 Task: Add a condition where "Ticket status Contains none of the following New" in new tickets in your groups.
Action: Mouse moved to (132, 468)
Screenshot: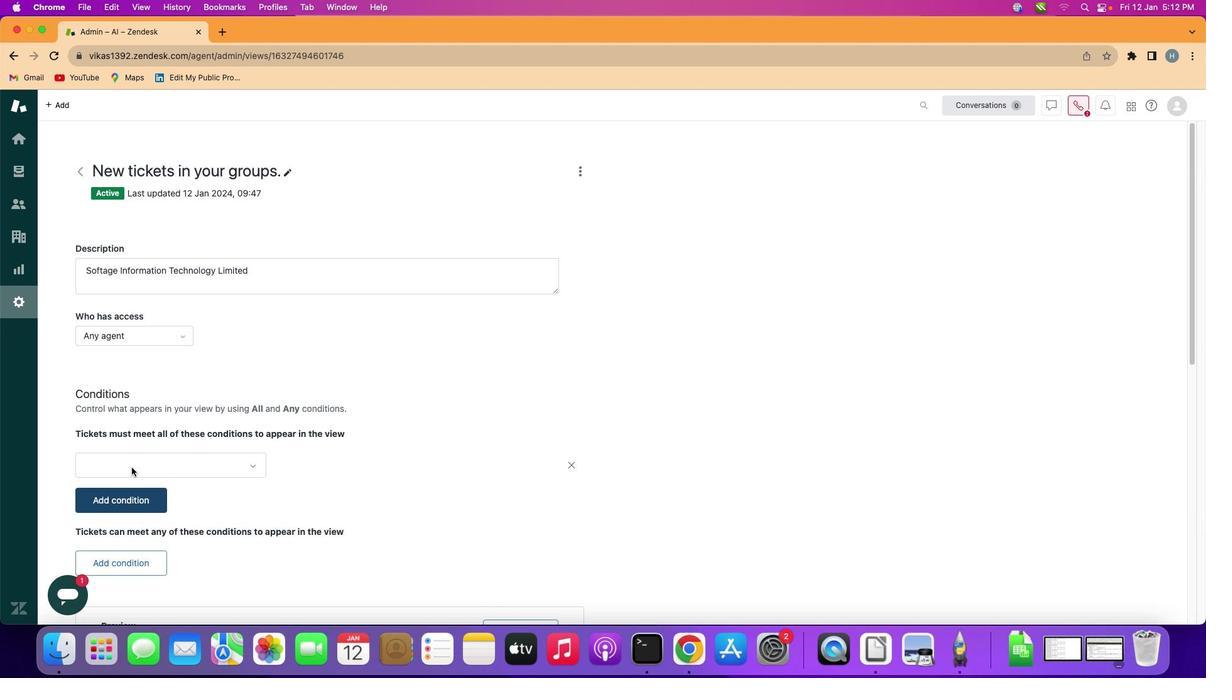 
Action: Mouse pressed left at (132, 468)
Screenshot: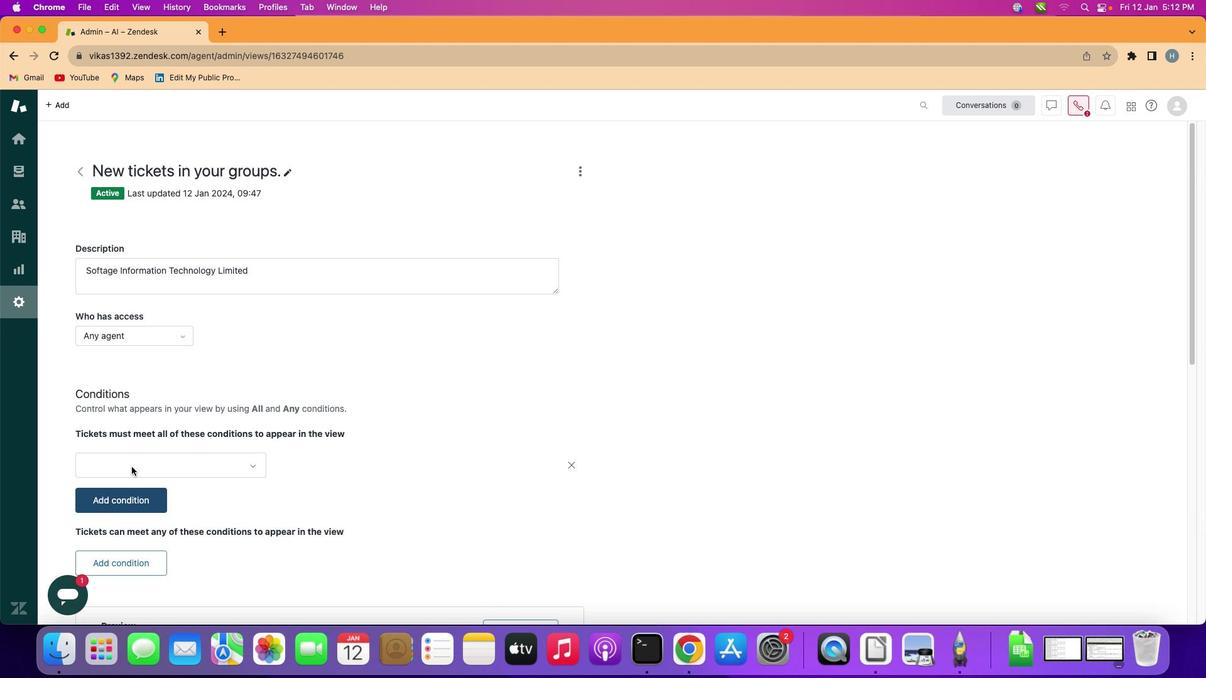 
Action: Mouse moved to (210, 463)
Screenshot: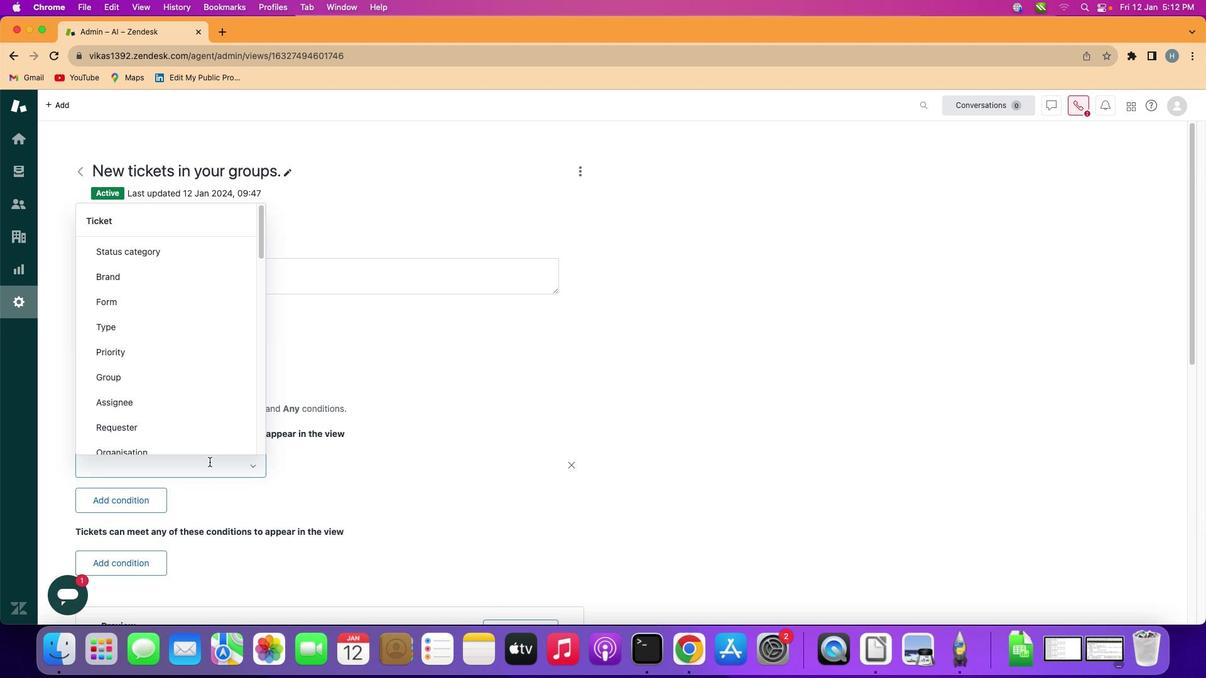 
Action: Mouse pressed left at (210, 463)
Screenshot: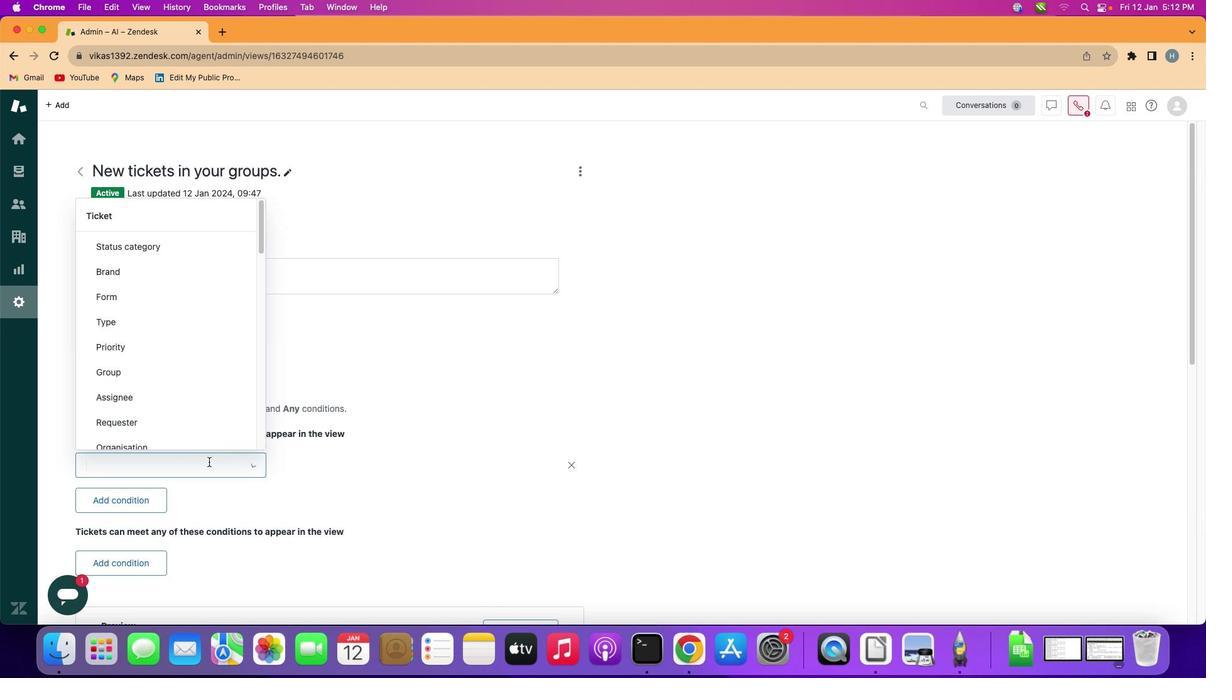 
Action: Mouse moved to (204, 349)
Screenshot: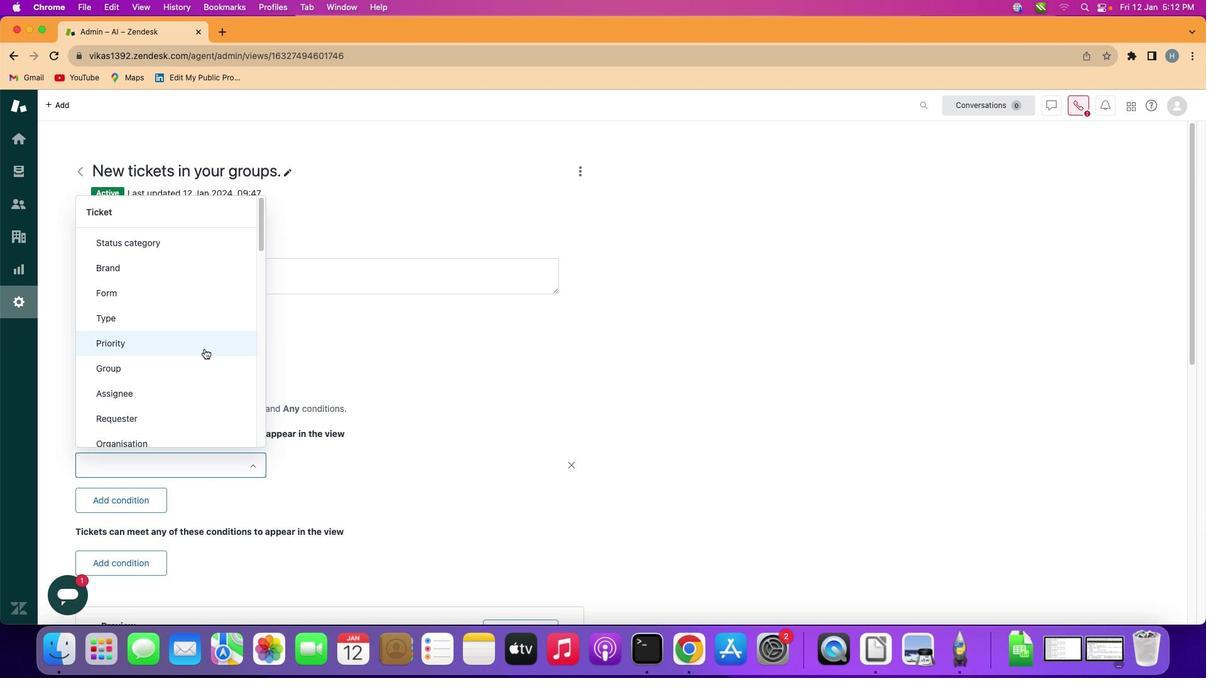
Action: Mouse scrolled (204, 349) with delta (0, 0)
Screenshot: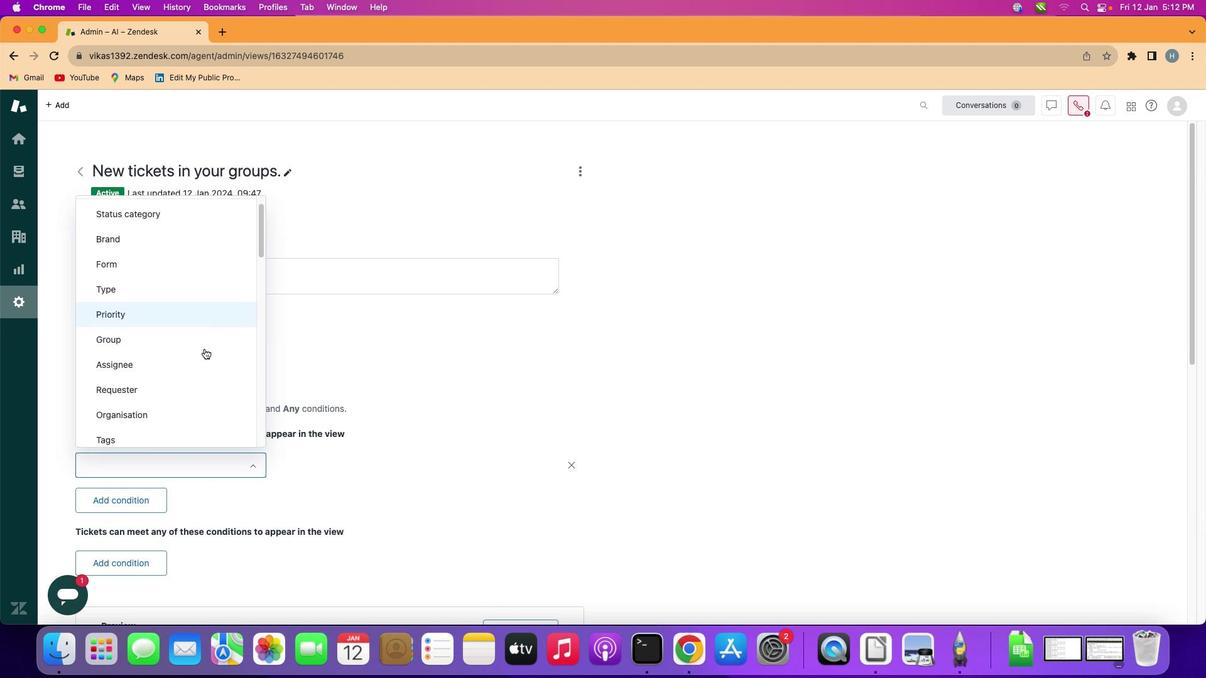
Action: Mouse scrolled (204, 349) with delta (0, 0)
Screenshot: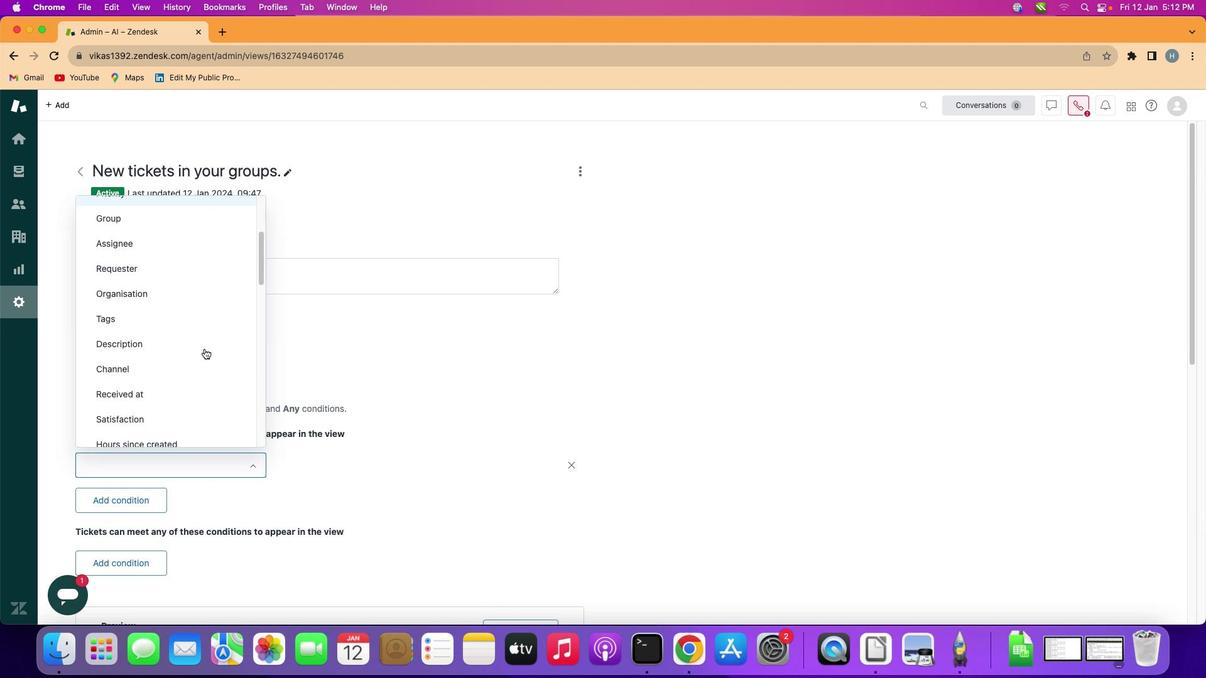 
Action: Mouse scrolled (204, 349) with delta (0, 0)
Screenshot: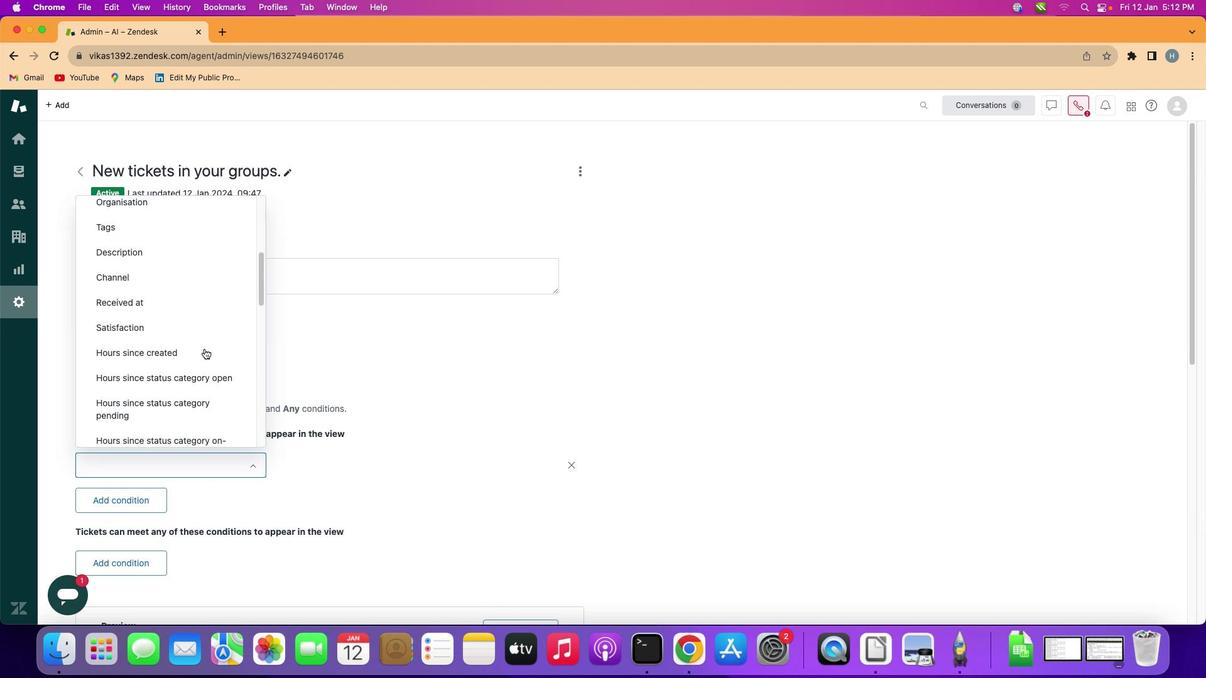 
Action: Mouse scrolled (204, 349) with delta (0, -1)
Screenshot: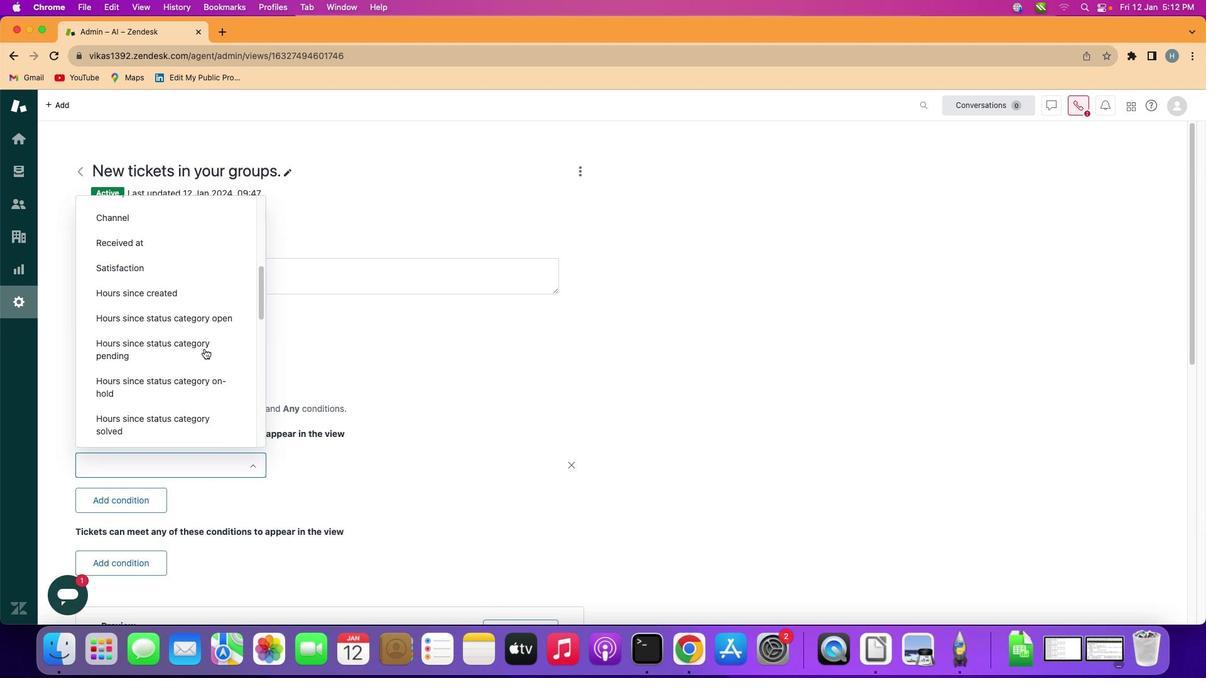 
Action: Mouse scrolled (204, 349) with delta (0, -1)
Screenshot: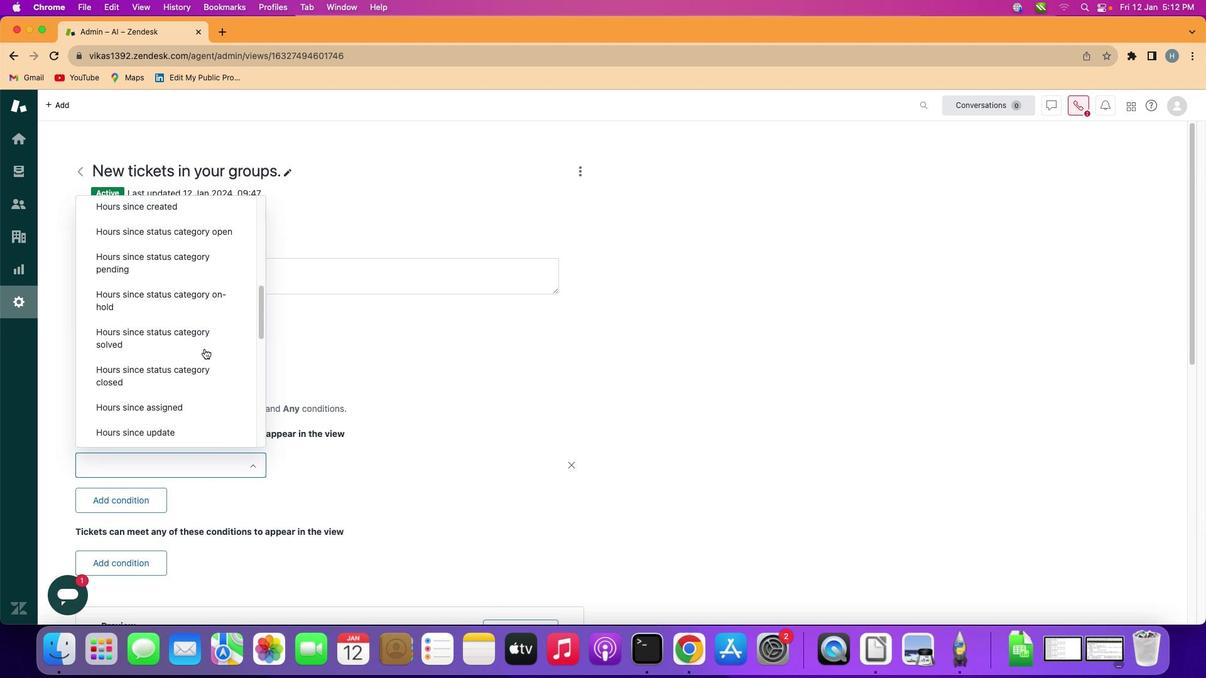 
Action: Mouse scrolled (204, 349) with delta (0, -1)
Screenshot: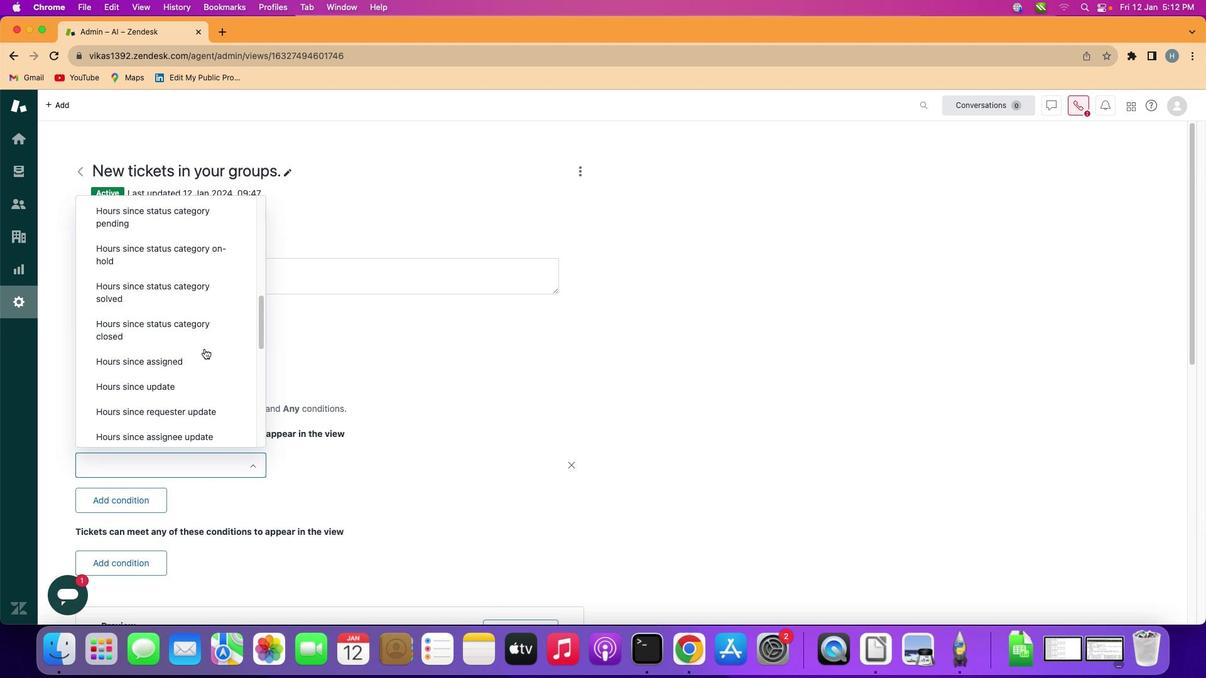 
Action: Mouse scrolled (204, 349) with delta (0, 0)
Screenshot: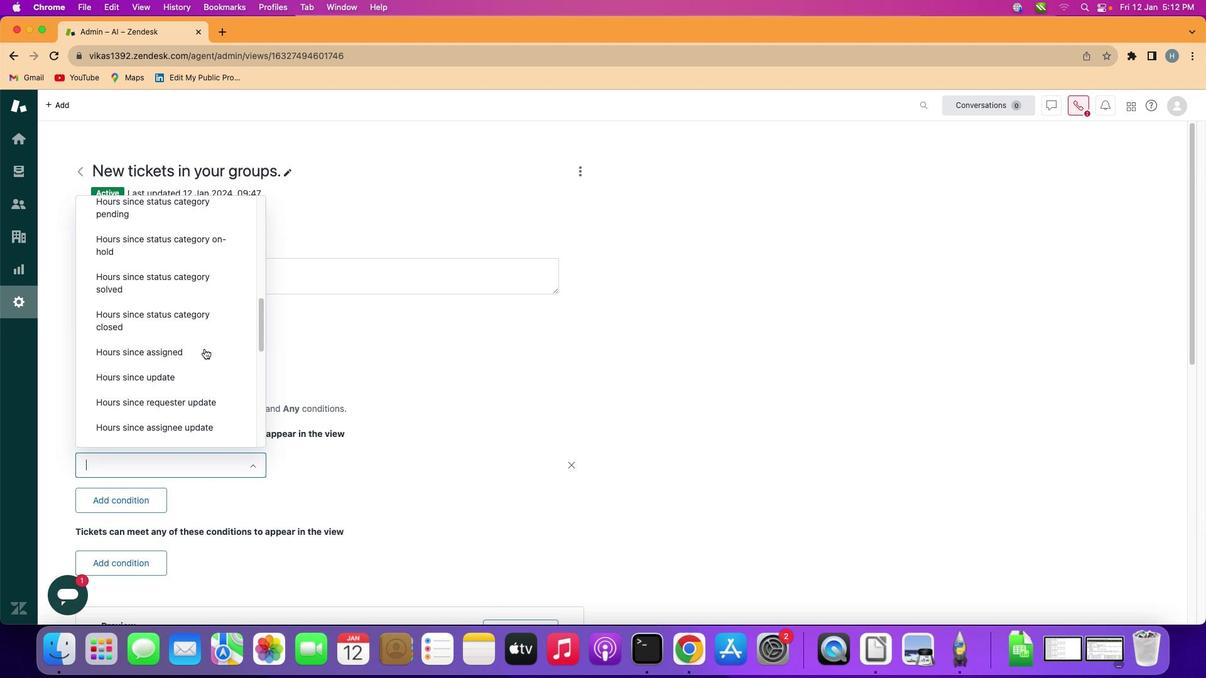 
Action: Mouse scrolled (204, 349) with delta (0, 0)
Screenshot: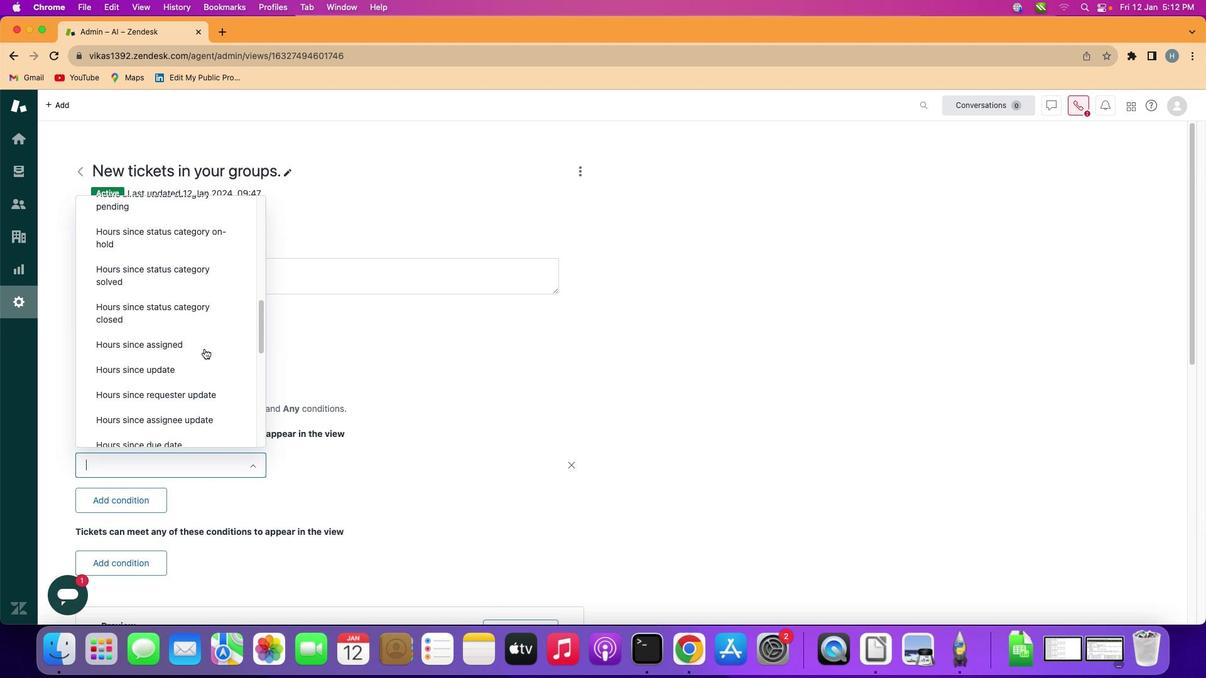 
Action: Mouse scrolled (204, 349) with delta (0, 0)
Screenshot: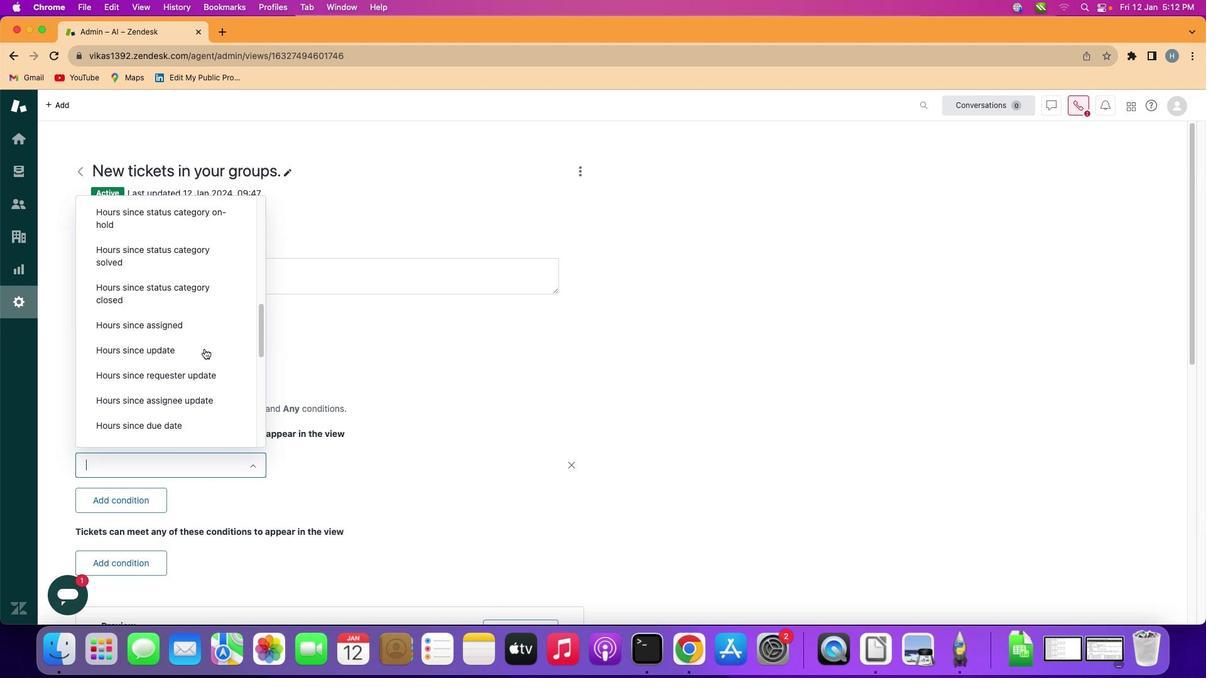 
Action: Mouse scrolled (204, 349) with delta (0, 0)
Screenshot: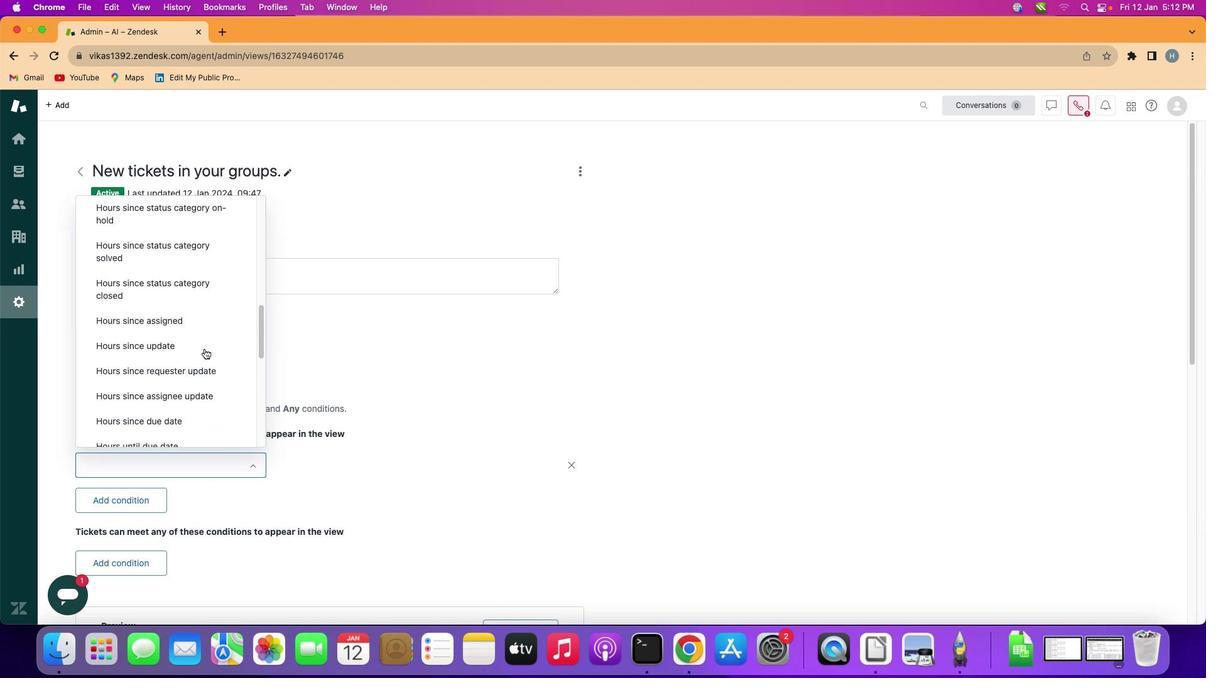 
Action: Mouse scrolled (204, 349) with delta (0, 0)
Screenshot: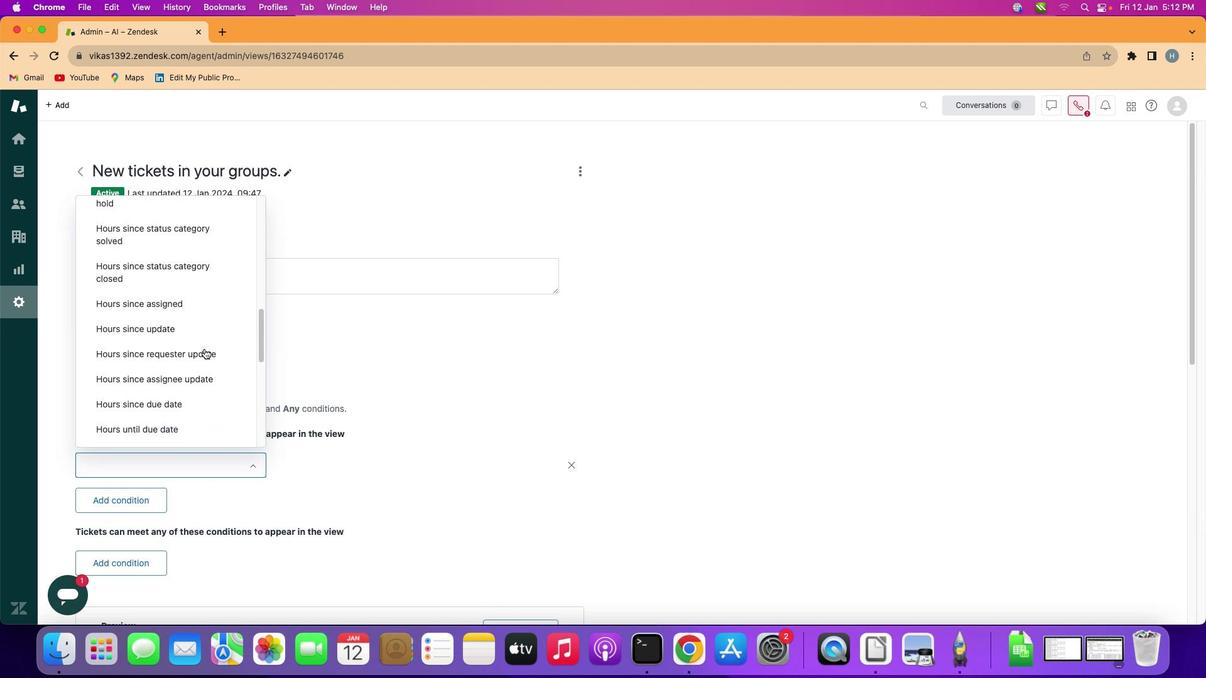 
Action: Mouse scrolled (204, 349) with delta (0, 0)
Screenshot: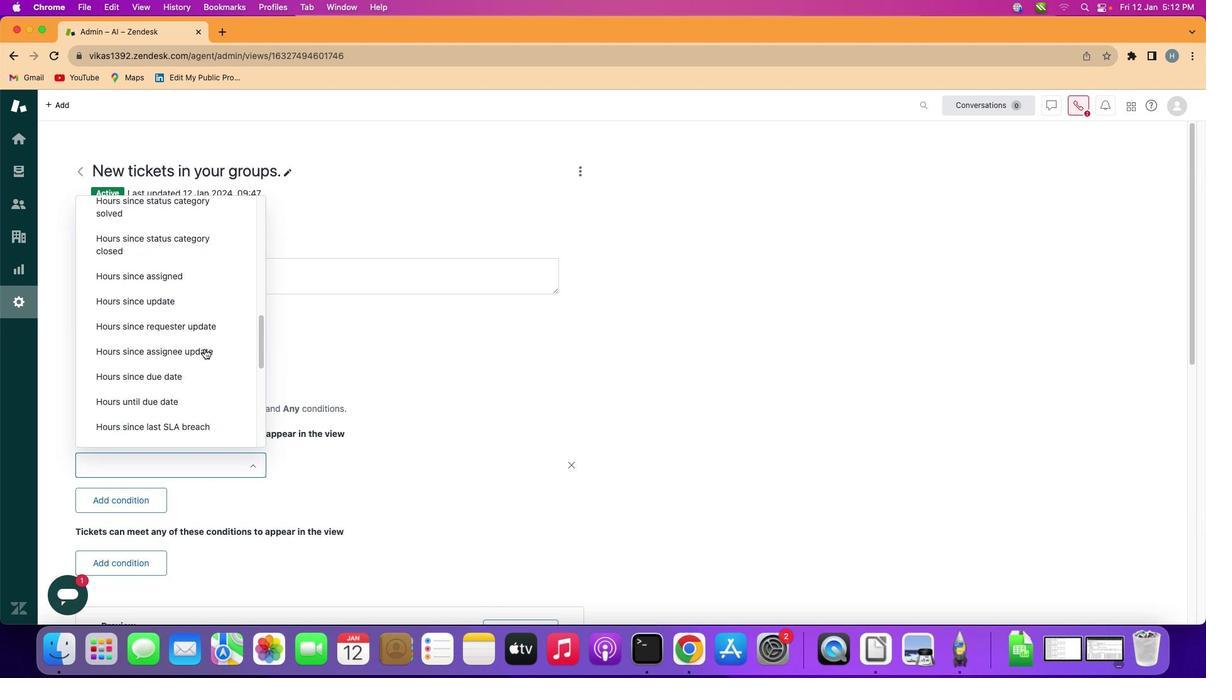 
Action: Mouse scrolled (204, 349) with delta (0, 0)
Screenshot: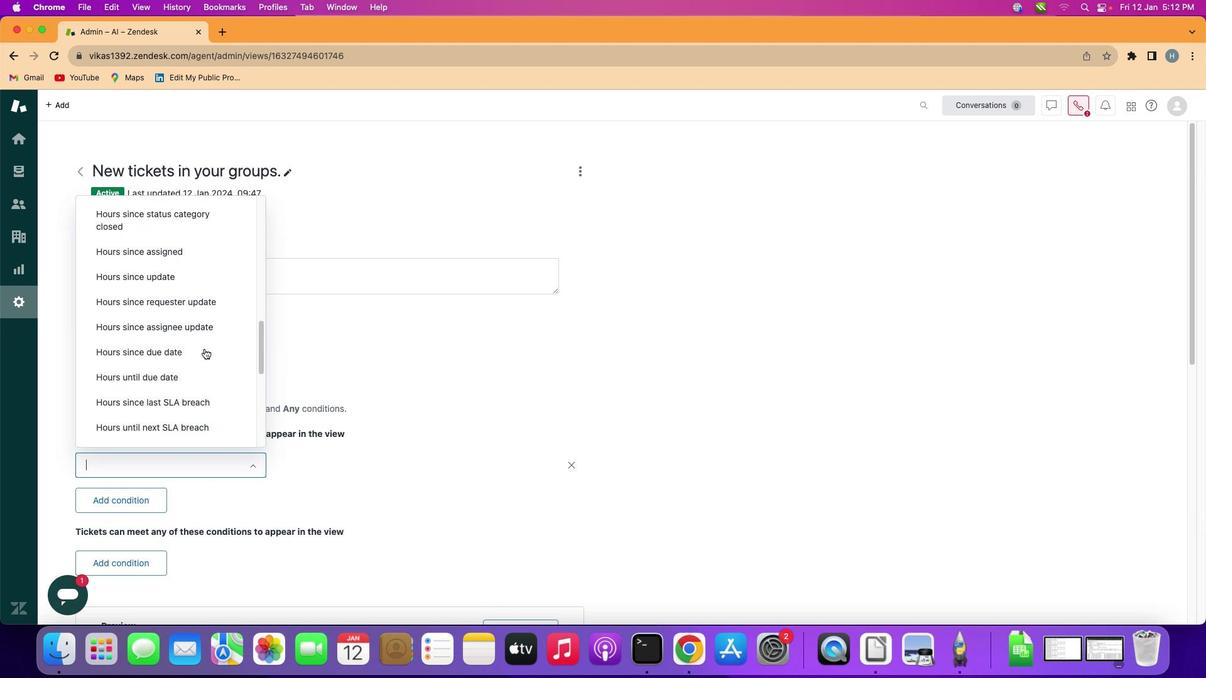 
Action: Mouse scrolled (204, 349) with delta (0, 0)
Screenshot: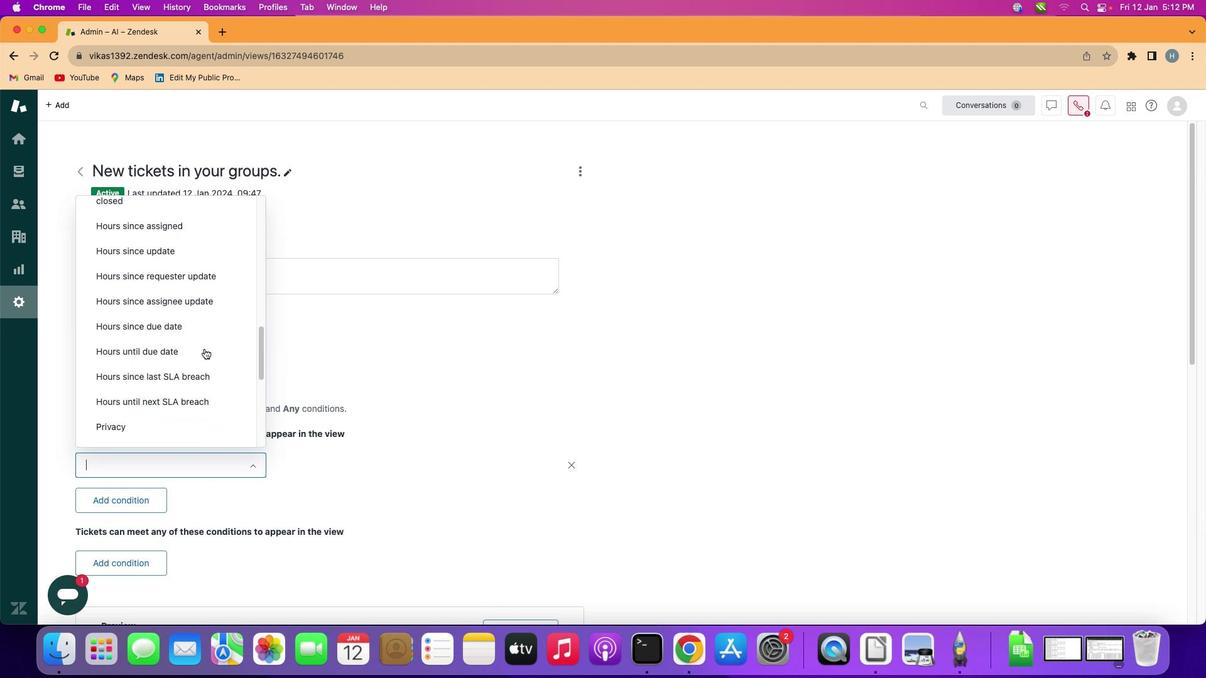 
Action: Mouse scrolled (204, 349) with delta (0, 0)
Screenshot: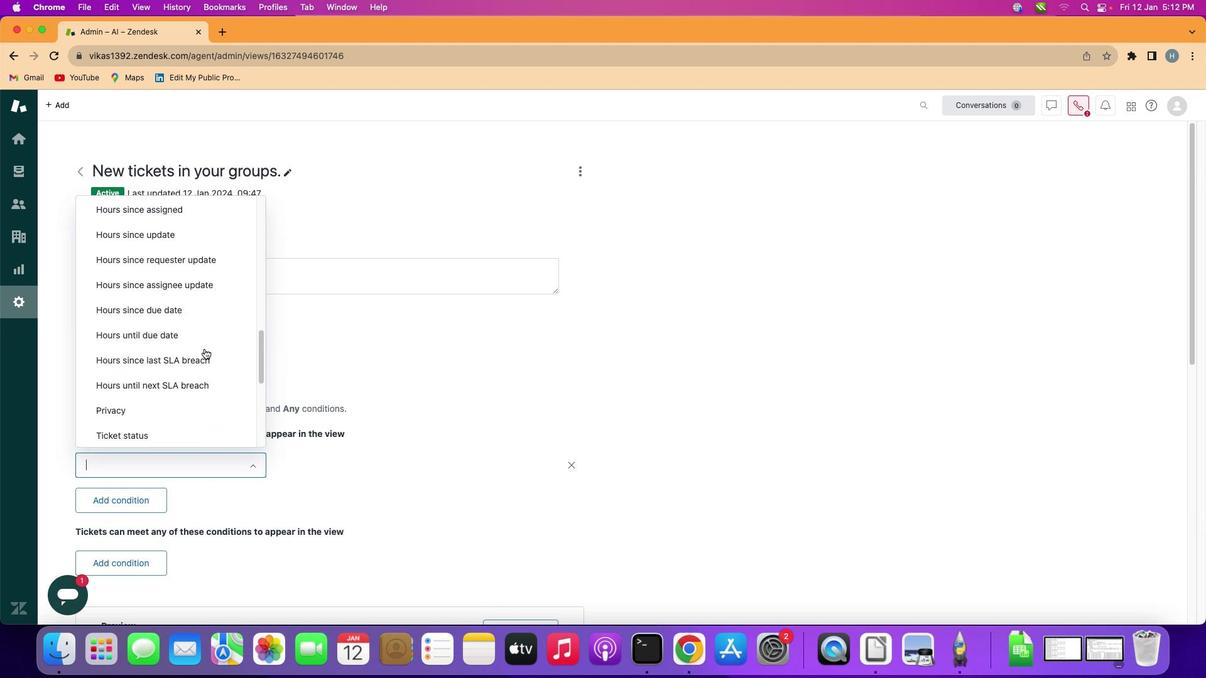 
Action: Mouse scrolled (204, 349) with delta (0, 0)
Screenshot: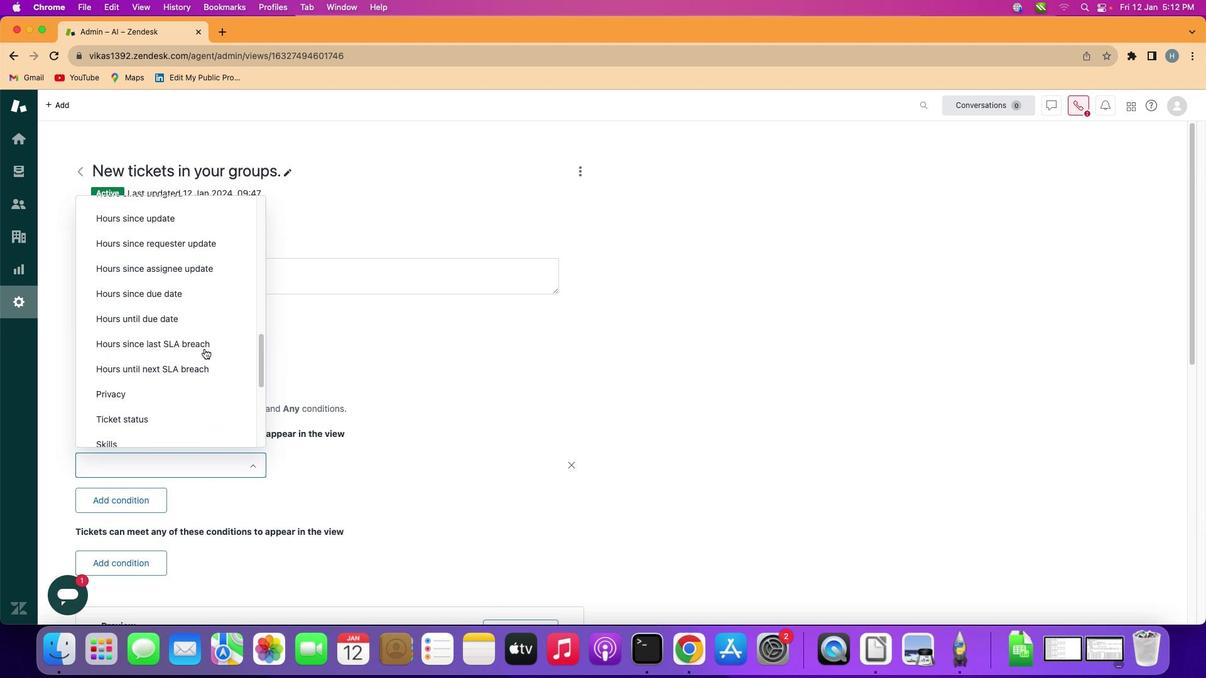 
Action: Mouse scrolled (204, 349) with delta (0, 0)
Screenshot: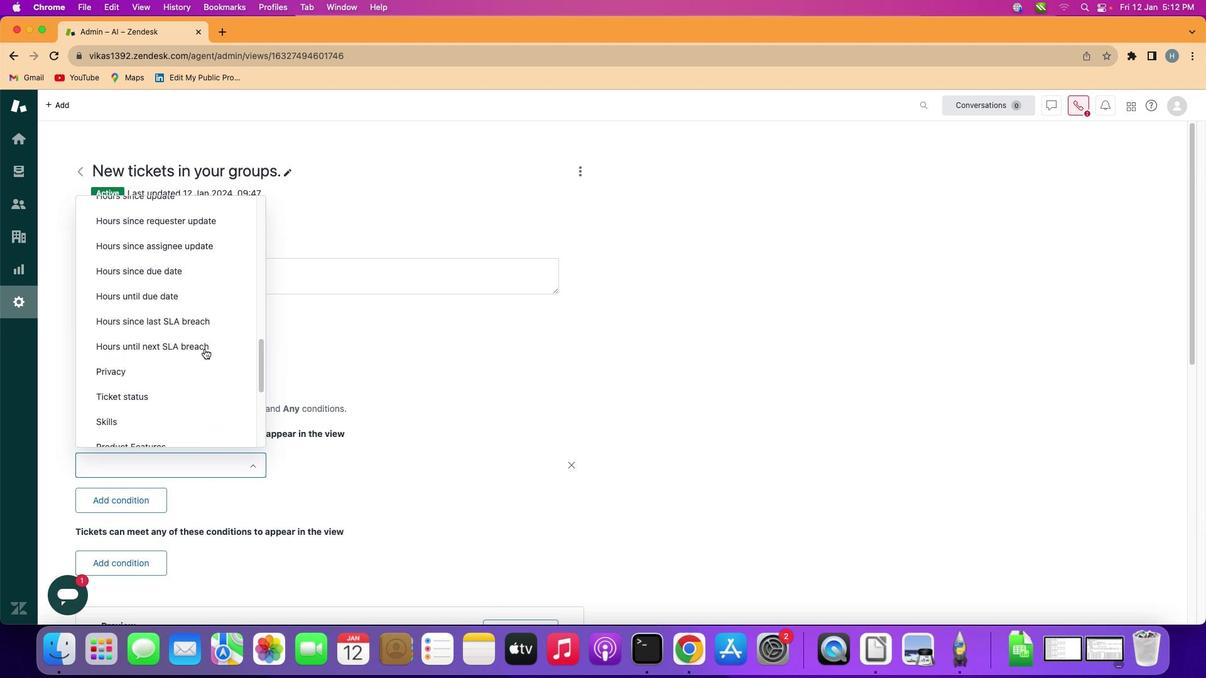 
Action: Mouse moved to (184, 385)
Screenshot: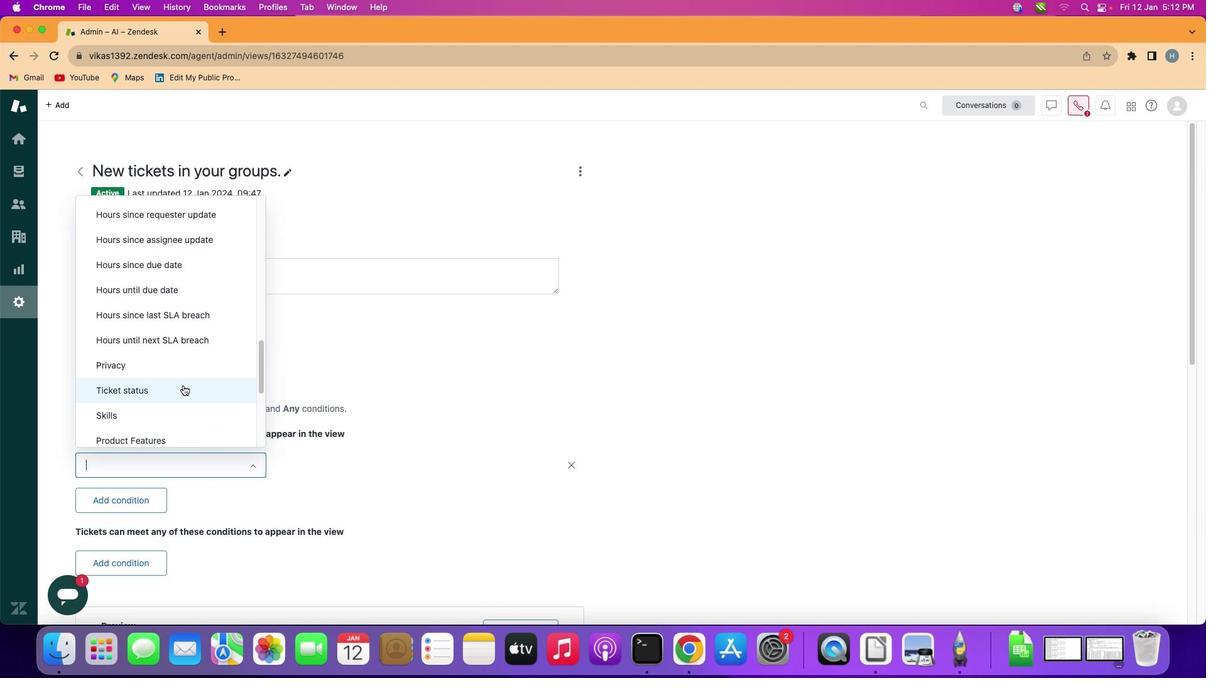 
Action: Mouse pressed left at (184, 385)
Screenshot: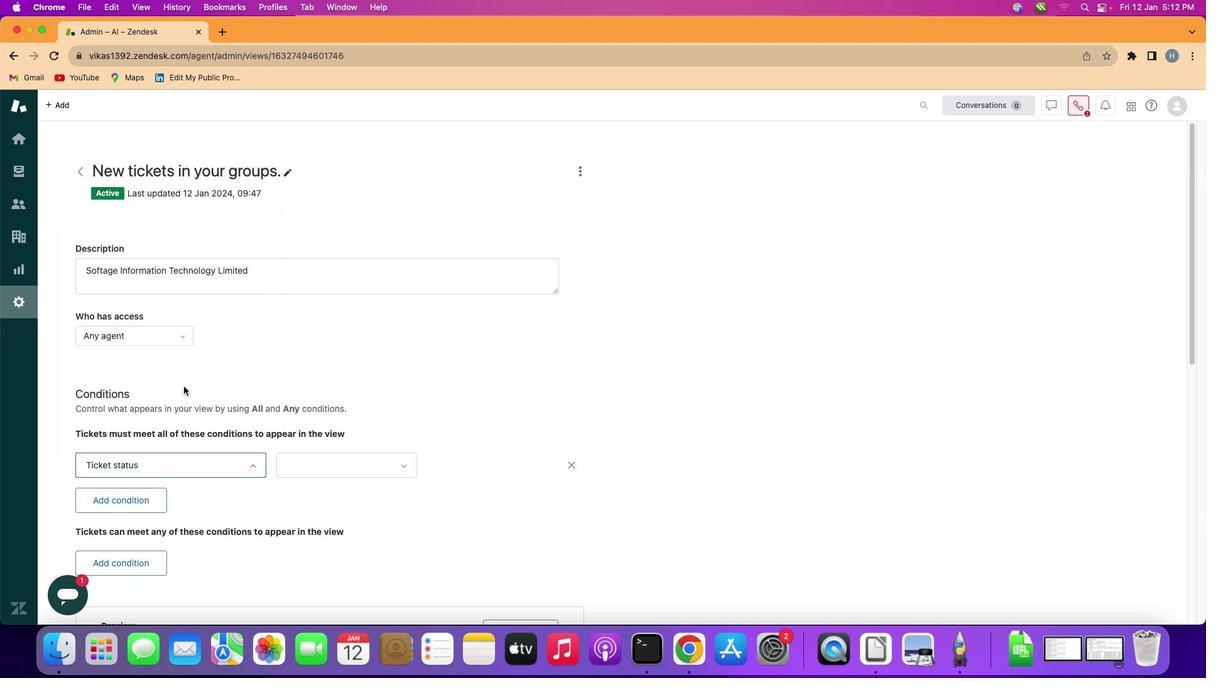 
Action: Mouse moved to (364, 474)
Screenshot: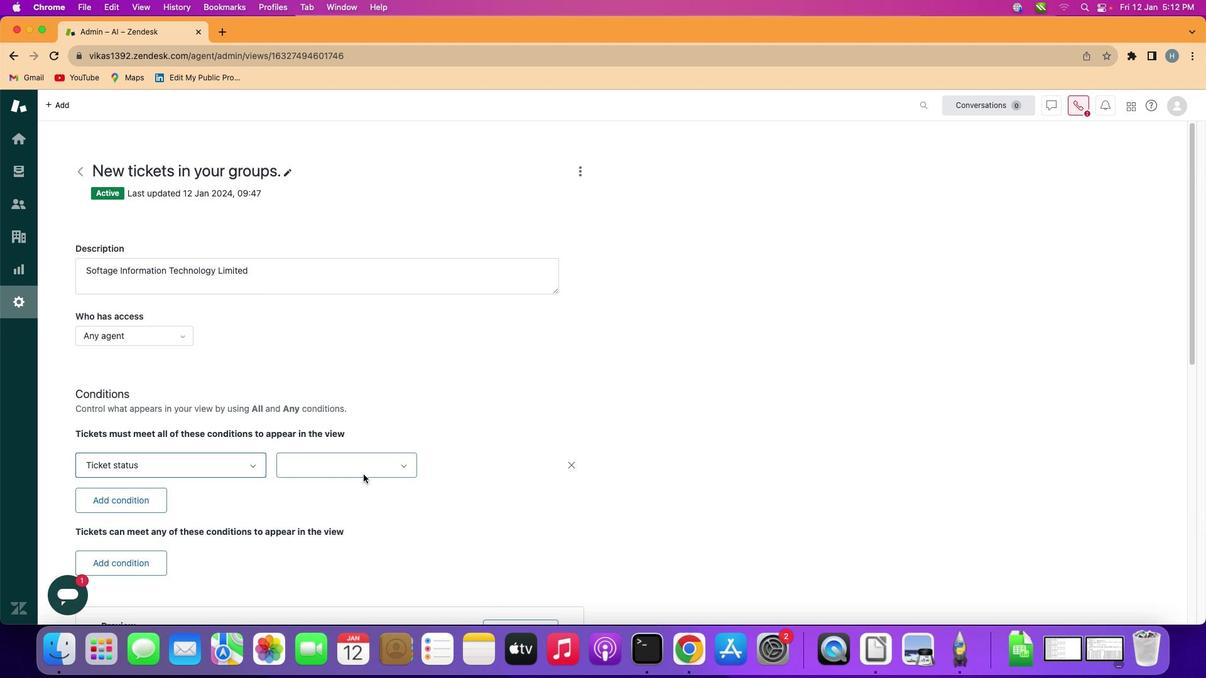 
Action: Mouse pressed left at (364, 474)
Screenshot: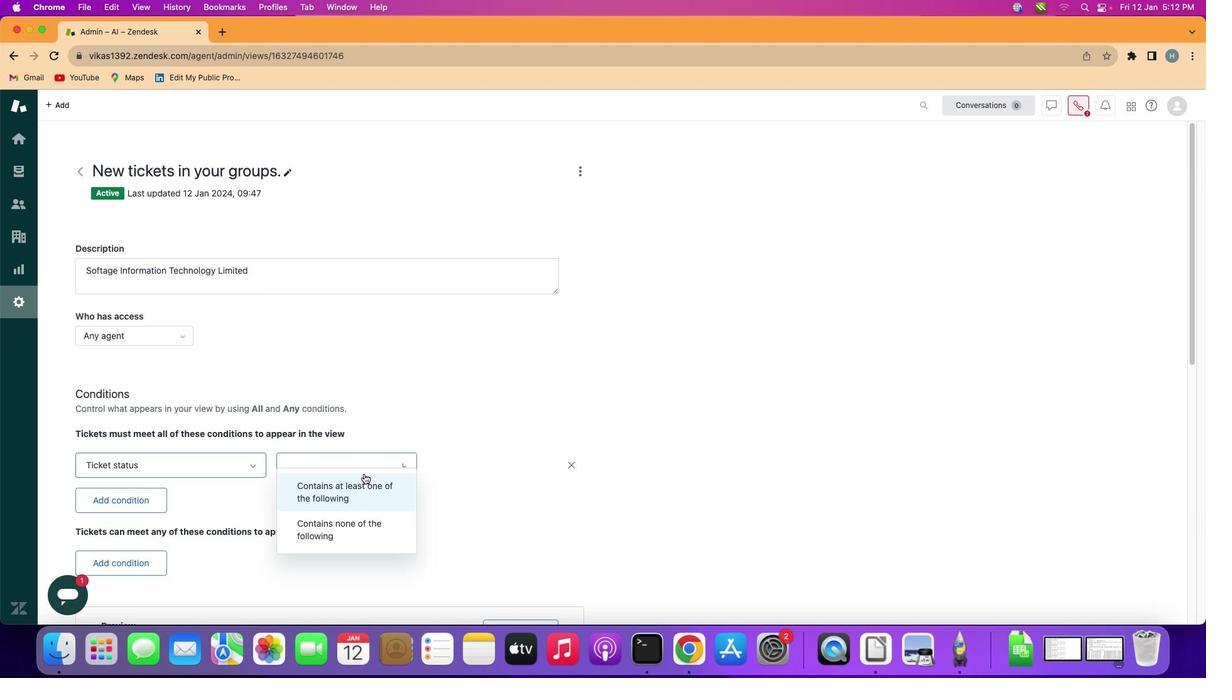
Action: Mouse moved to (356, 532)
Screenshot: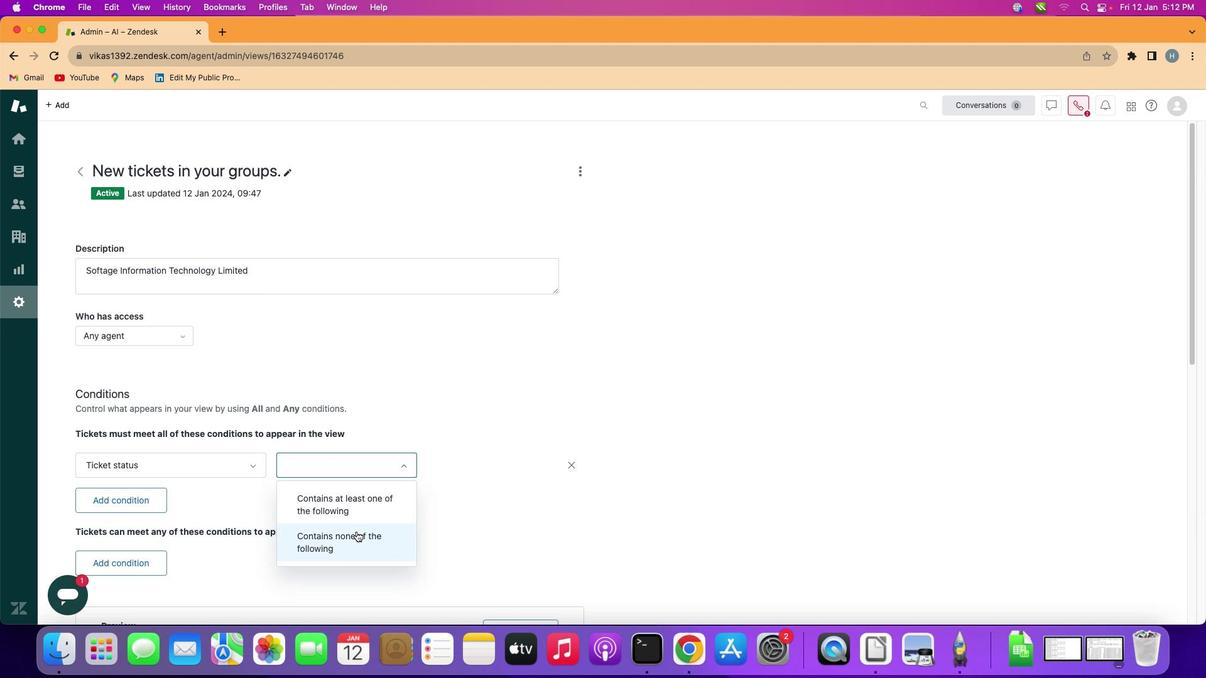 
Action: Mouse pressed left at (356, 532)
Screenshot: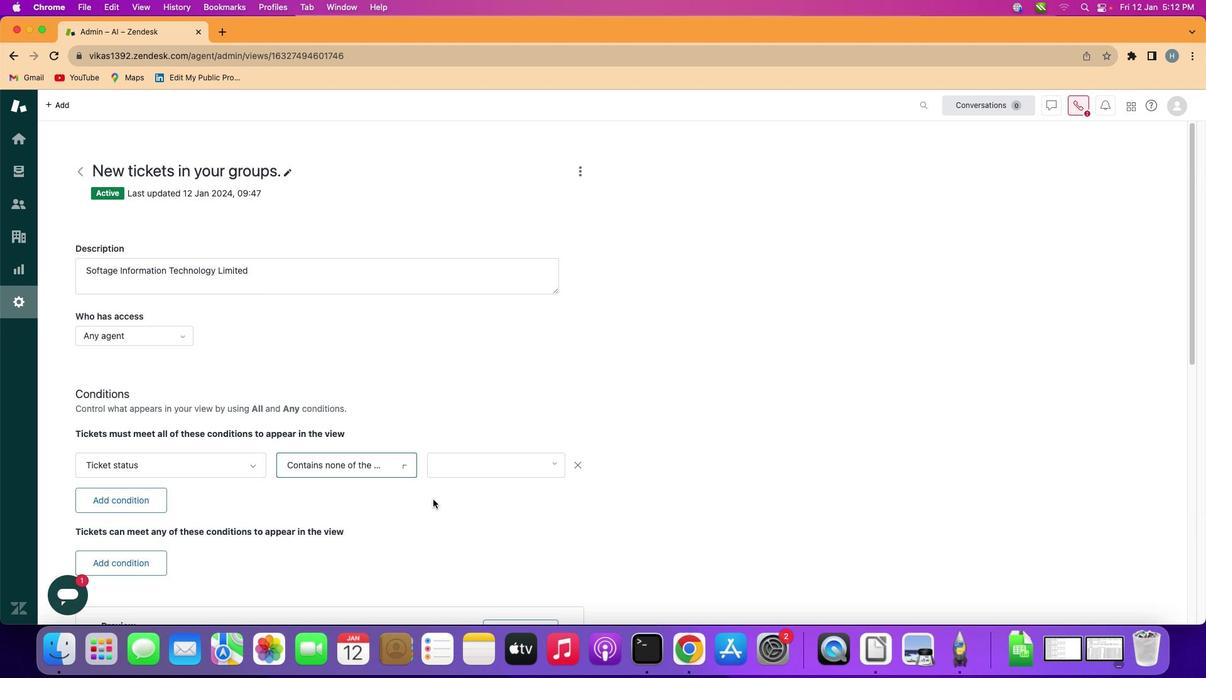 
Action: Mouse moved to (493, 466)
Screenshot: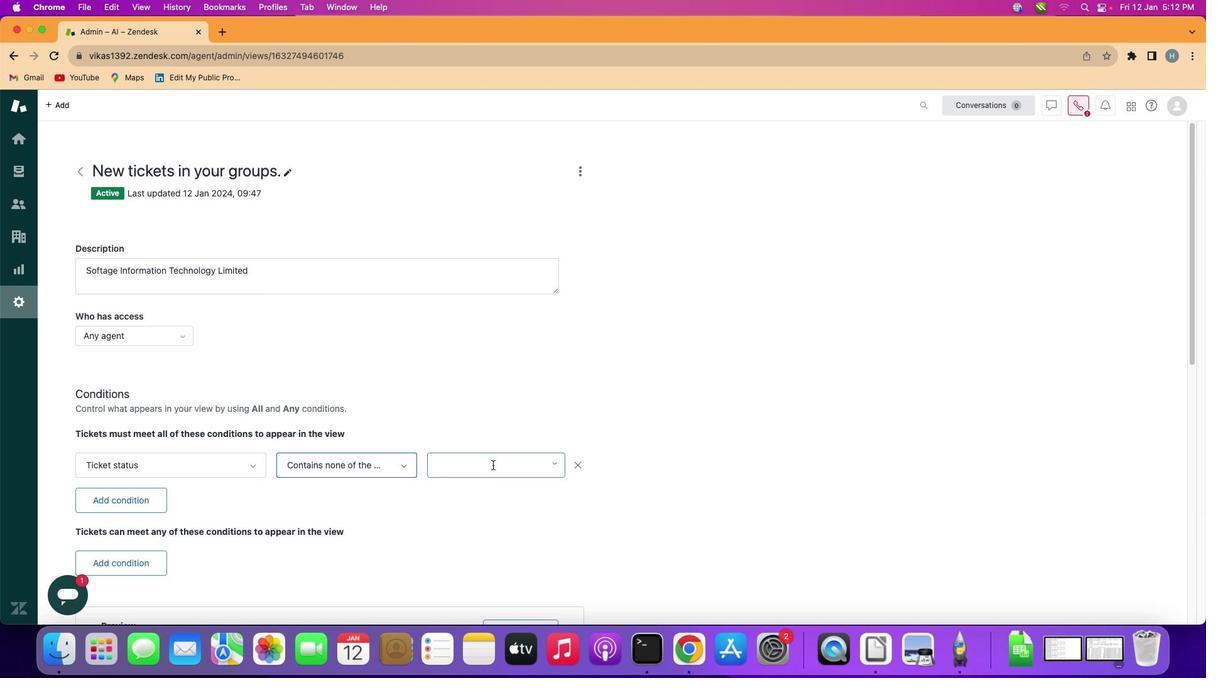 
Action: Mouse pressed left at (493, 466)
Screenshot: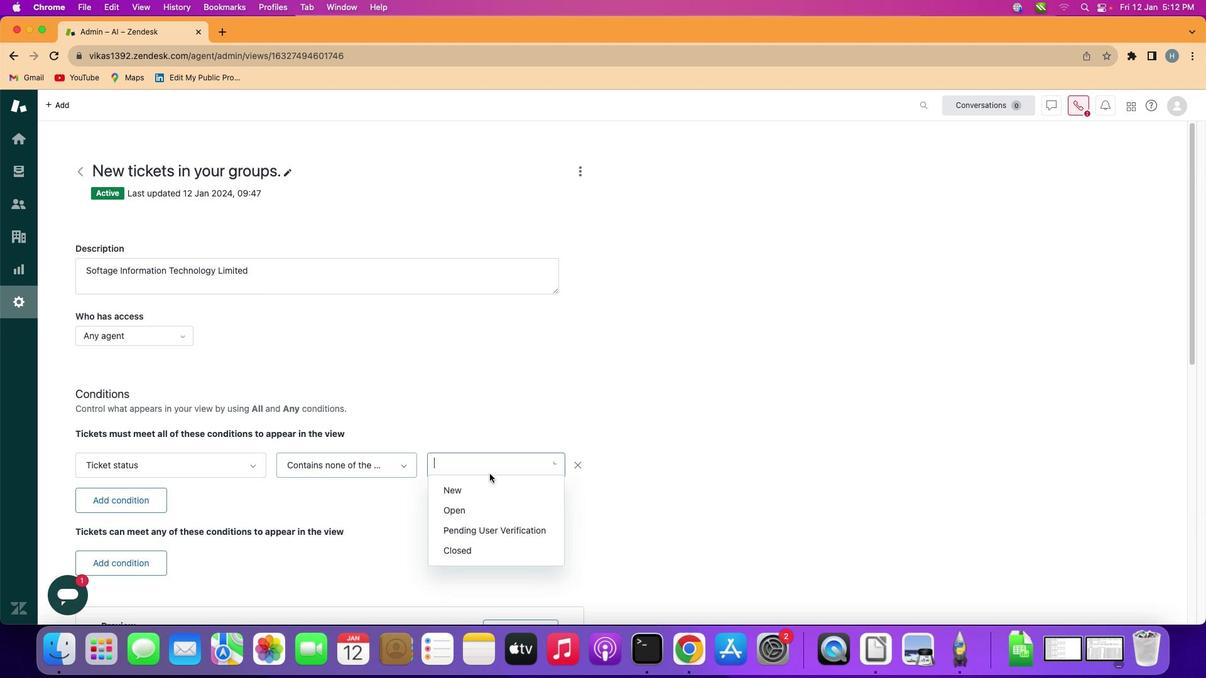 
Action: Mouse moved to (485, 488)
Screenshot: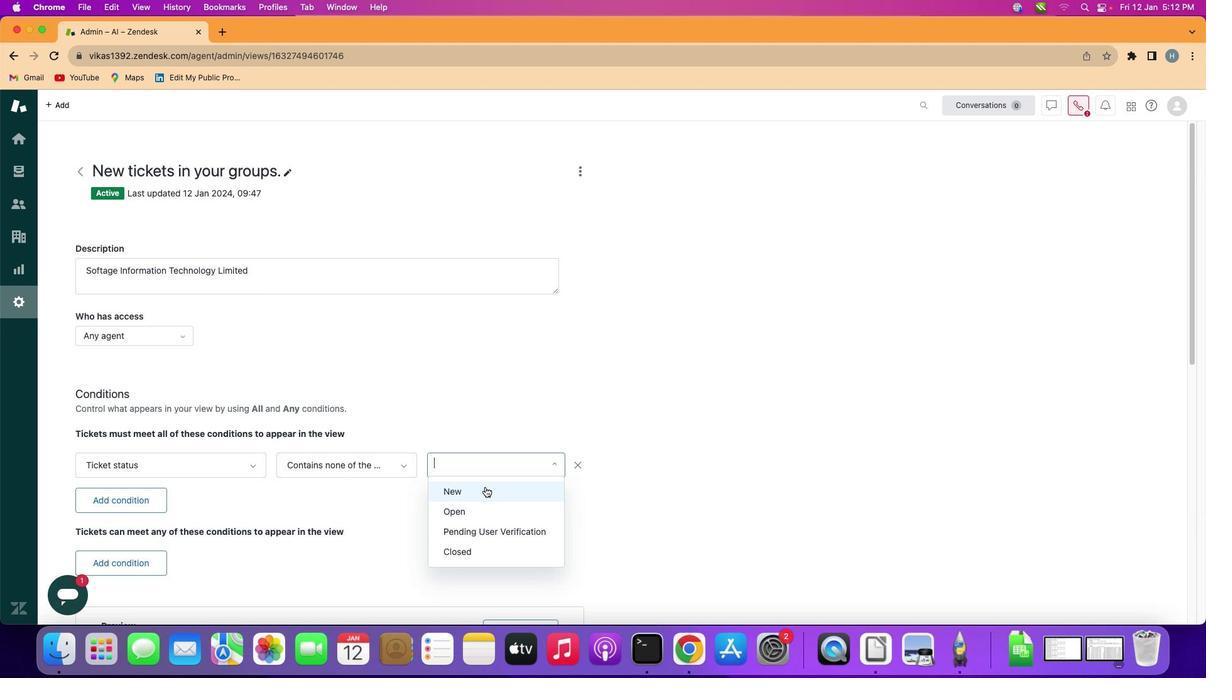 
Action: Mouse pressed left at (485, 488)
Screenshot: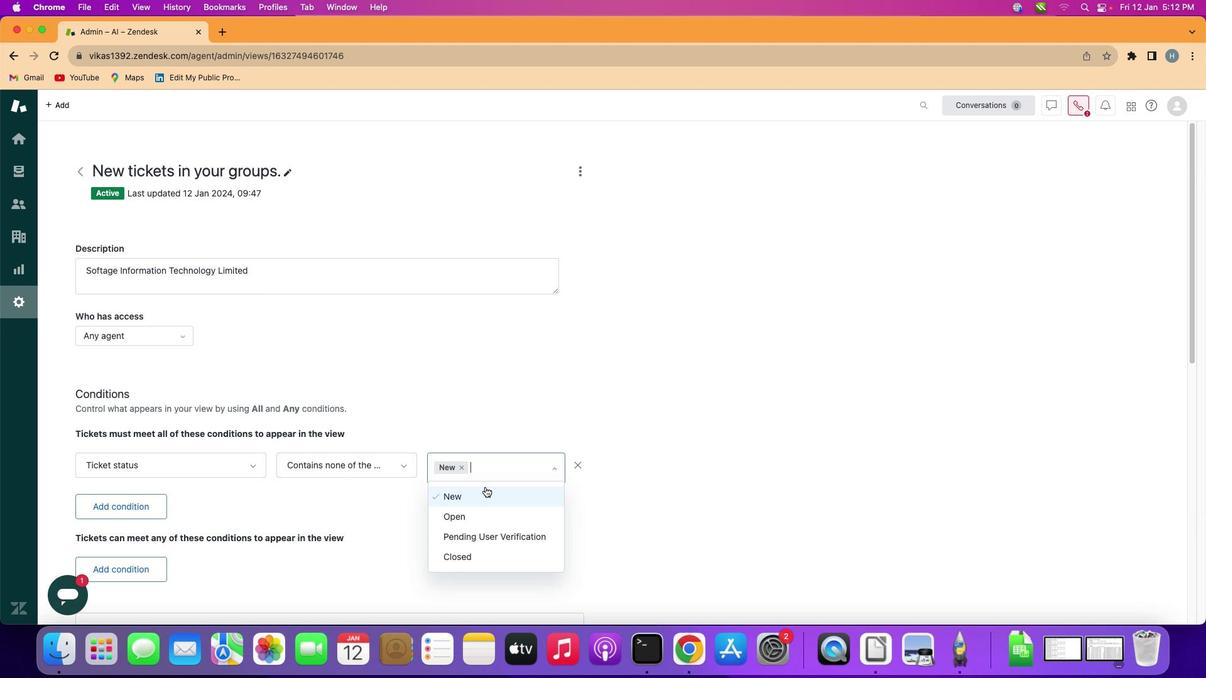 
Action: Mouse moved to (487, 488)
Screenshot: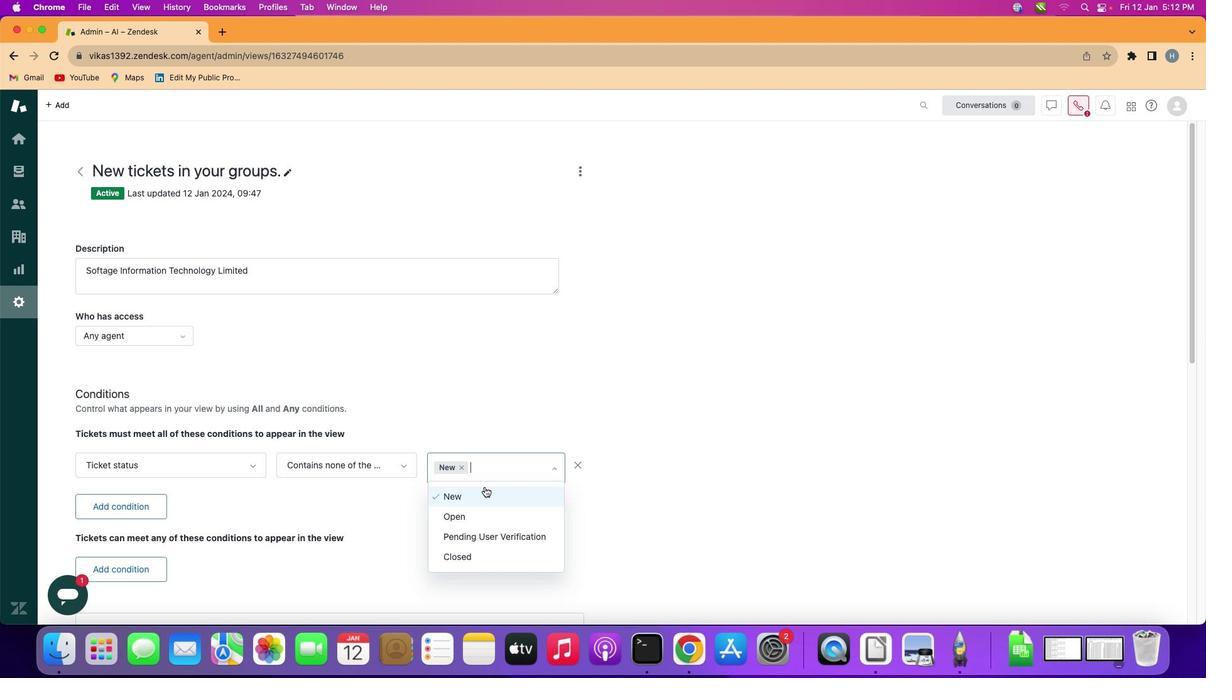 
